 Task: Create a scrum project AgileNimbus. Add to scrum project AgileNimbus a team member softage.1@softage.net and assign as Project Lead. Add to scrum project AgileNimbus a team member softage.2@softage.net
Action: Mouse moved to (186, 39)
Screenshot: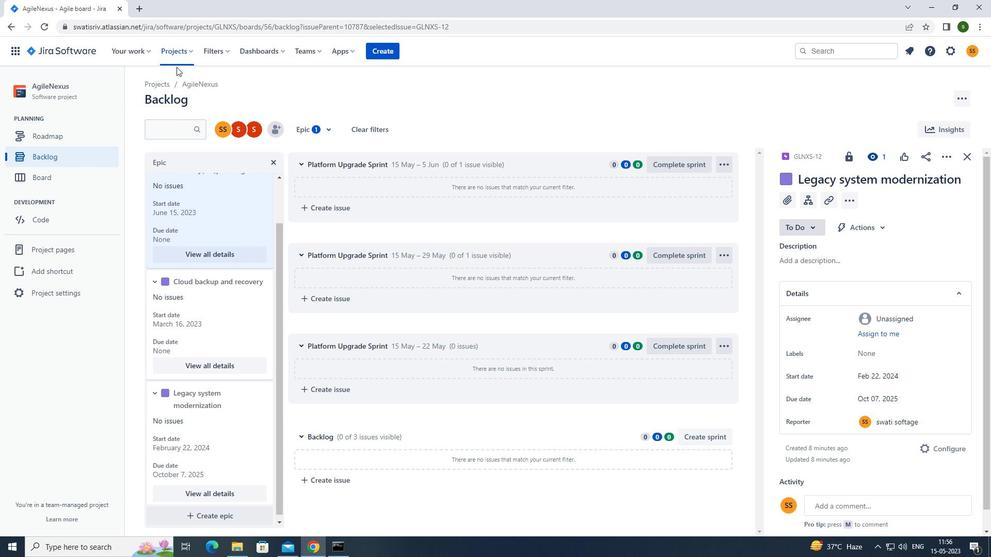 
Action: Mouse pressed left at (186, 39)
Screenshot: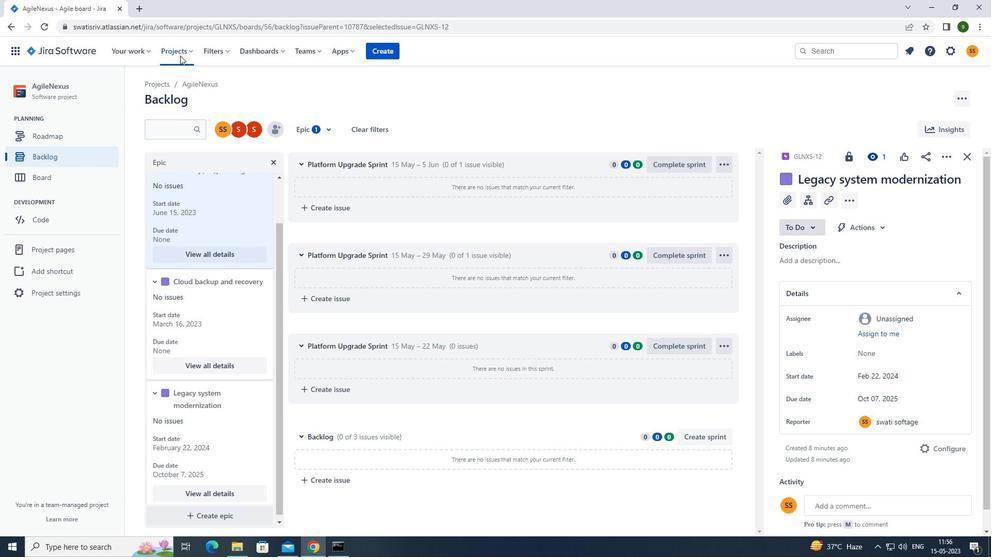 
Action: Mouse moved to (186, 51)
Screenshot: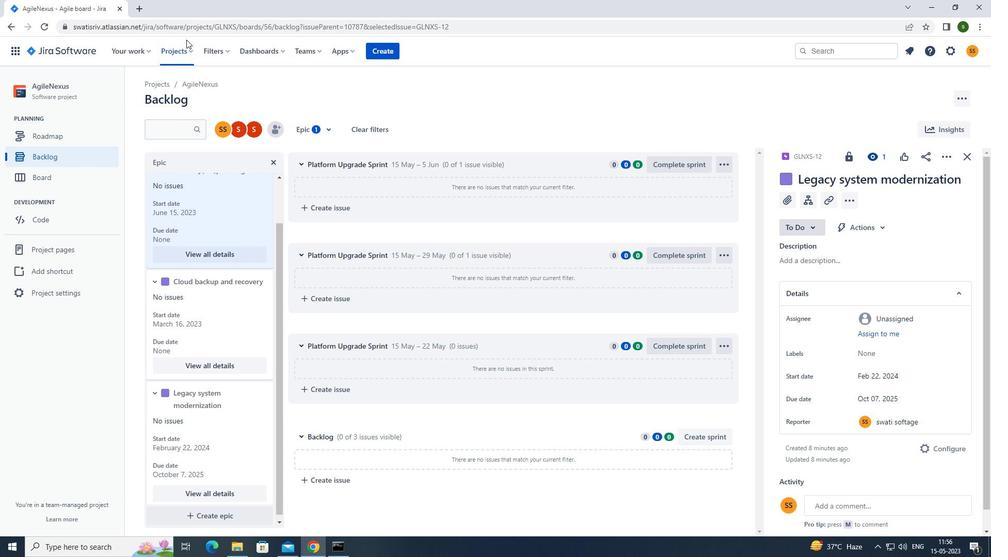 
Action: Mouse pressed left at (186, 51)
Screenshot: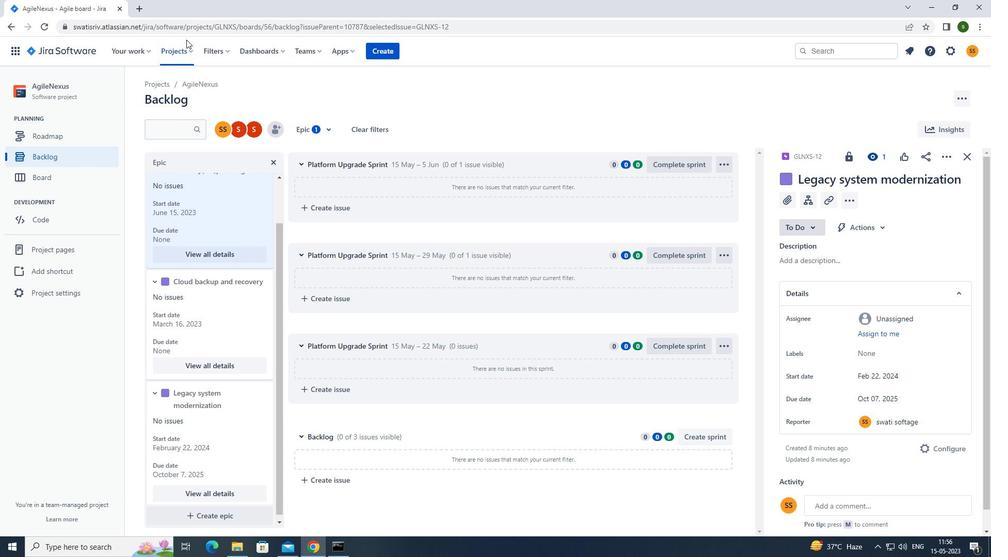 
Action: Mouse moved to (205, 256)
Screenshot: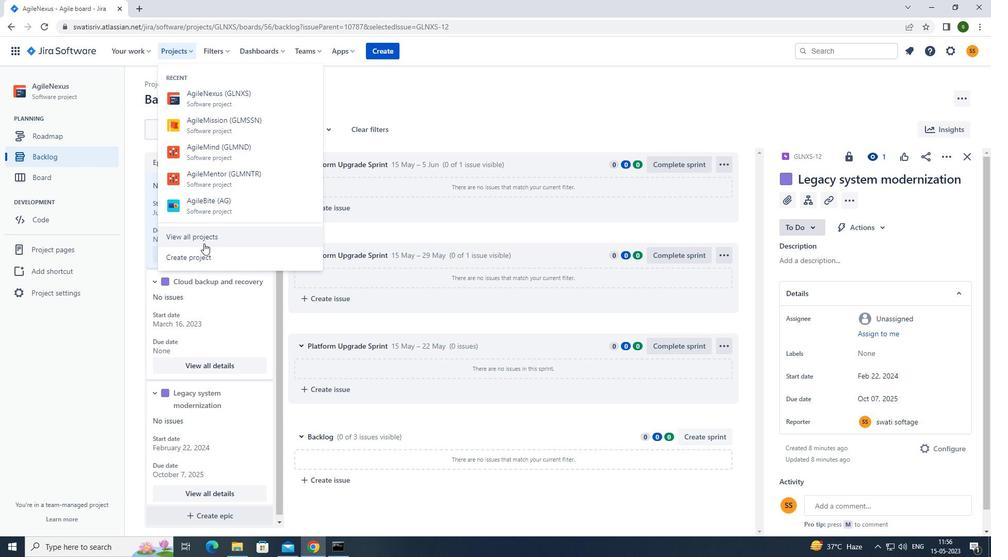 
Action: Mouse pressed left at (205, 256)
Screenshot: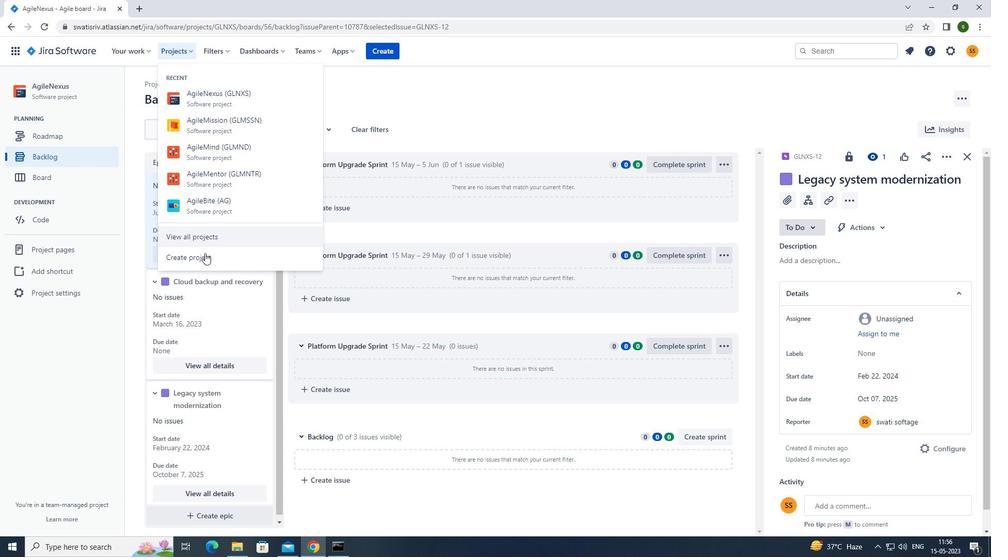 
Action: Mouse moved to (587, 249)
Screenshot: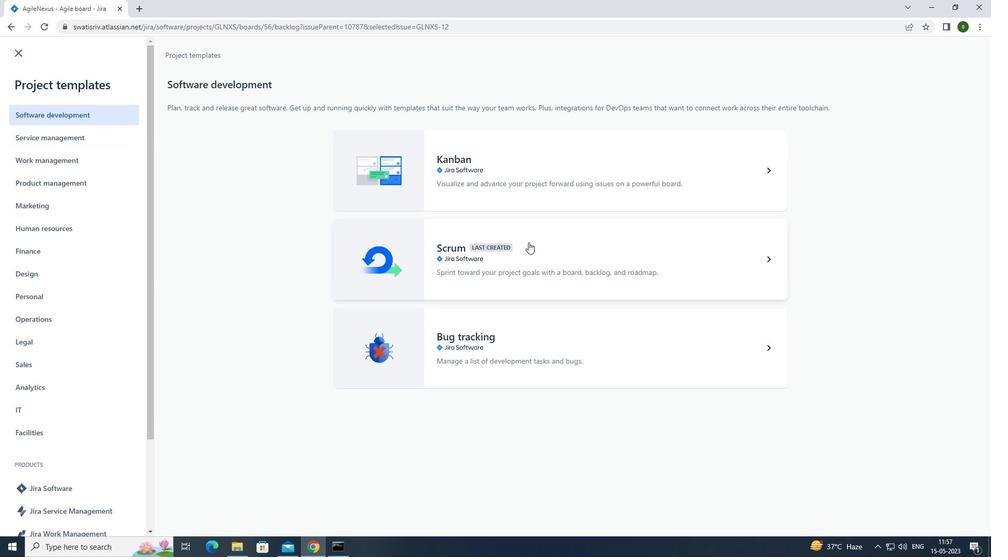 
Action: Mouse pressed left at (587, 249)
Screenshot: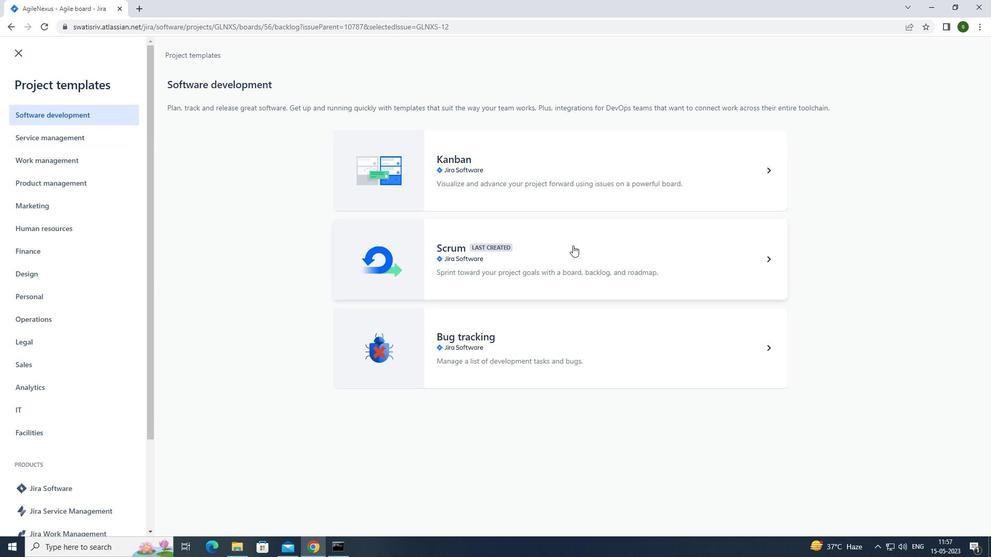 
Action: Mouse moved to (784, 523)
Screenshot: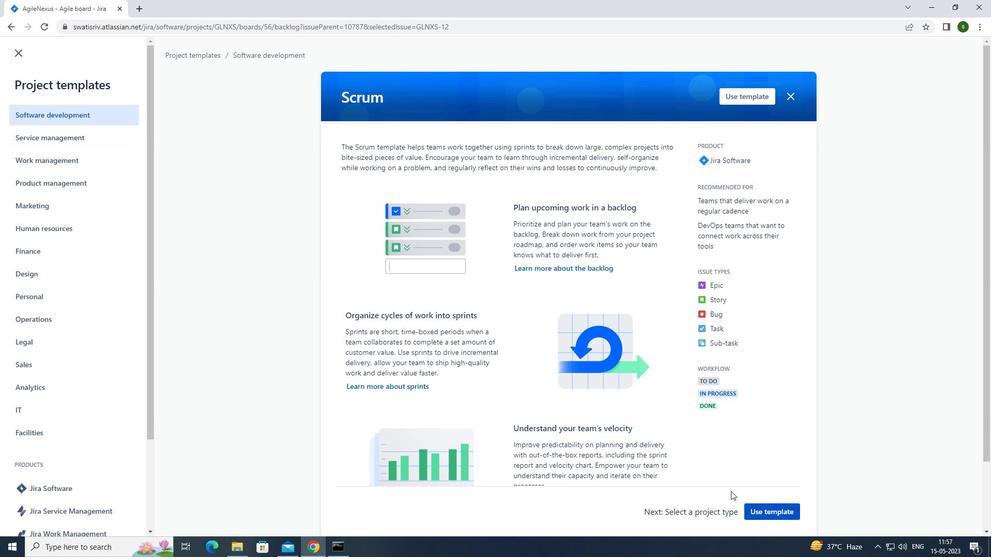 
Action: Mouse pressed left at (784, 523)
Screenshot: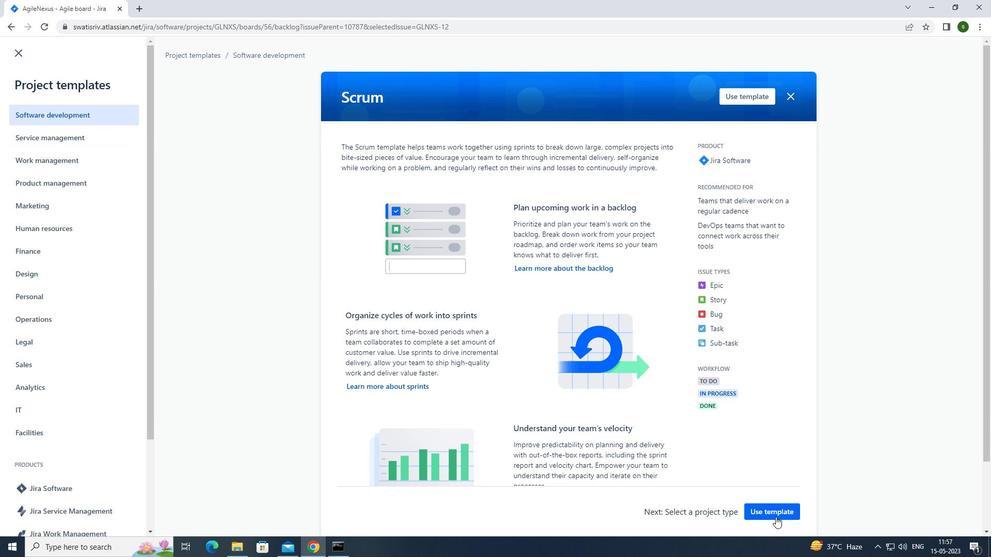 
Action: Mouse moved to (780, 514)
Screenshot: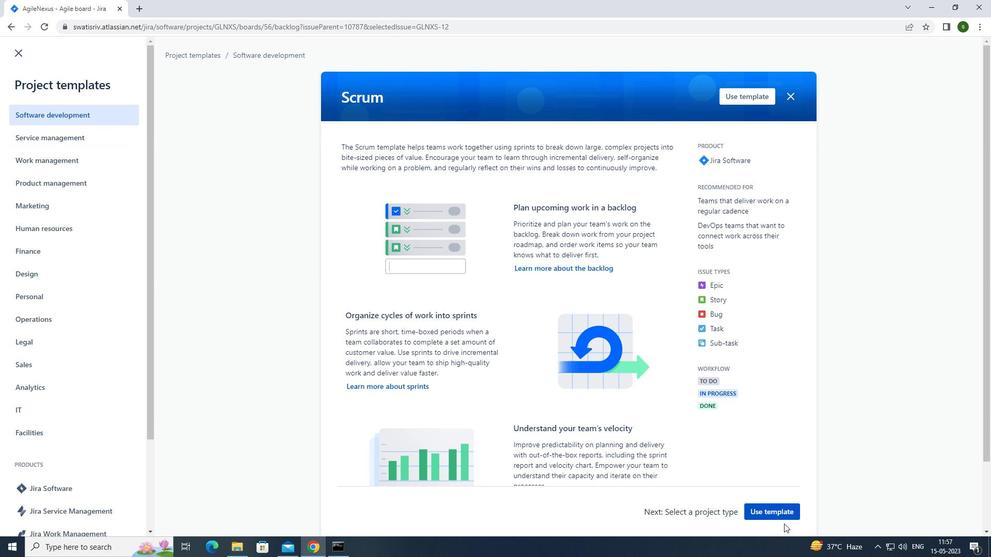 
Action: Mouse pressed left at (780, 514)
Screenshot: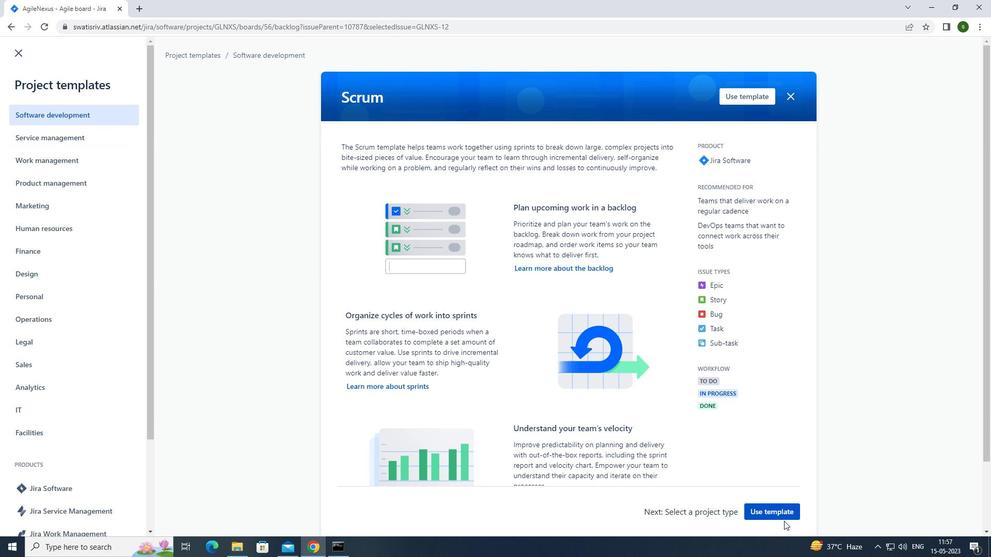 
Action: Mouse moved to (473, 492)
Screenshot: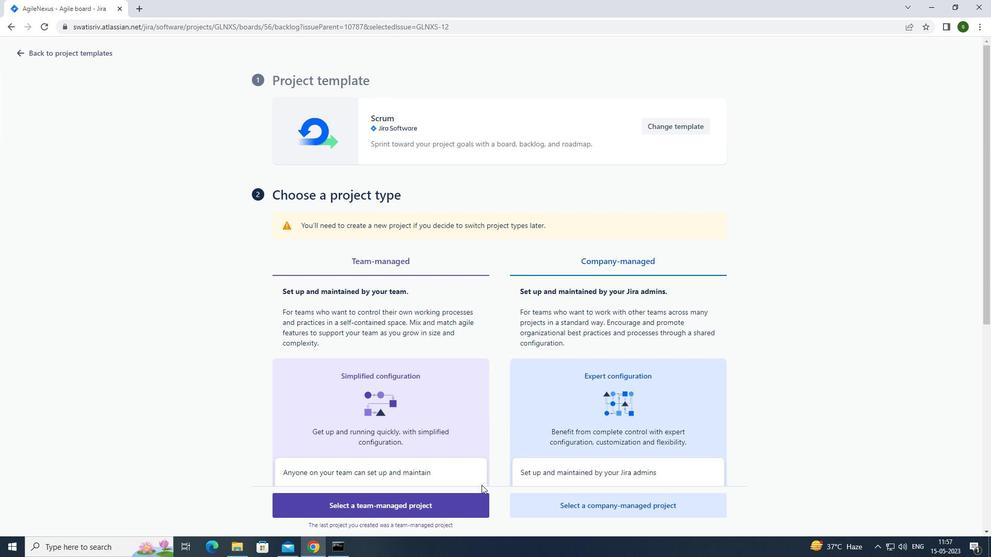
Action: Mouse pressed left at (473, 492)
Screenshot: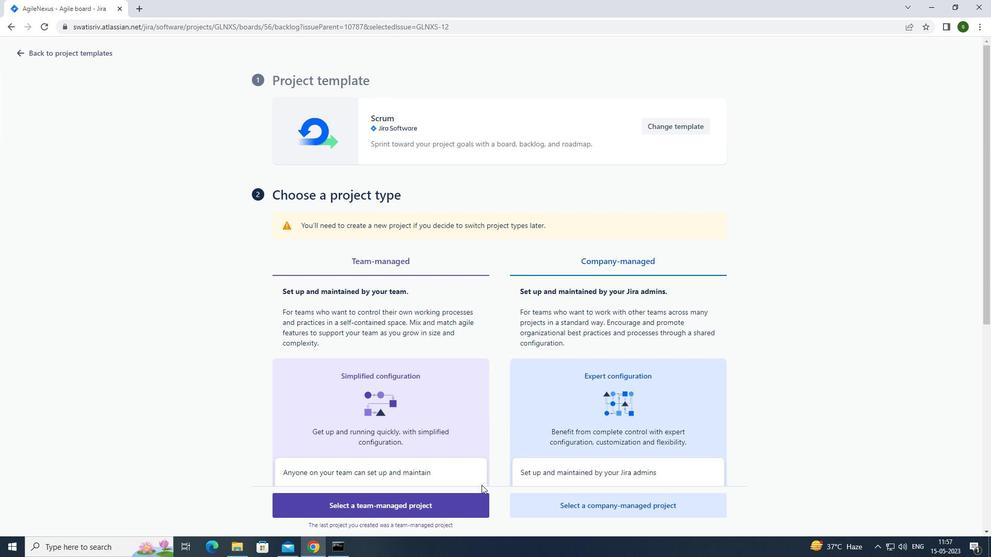 
Action: Mouse moved to (473, 497)
Screenshot: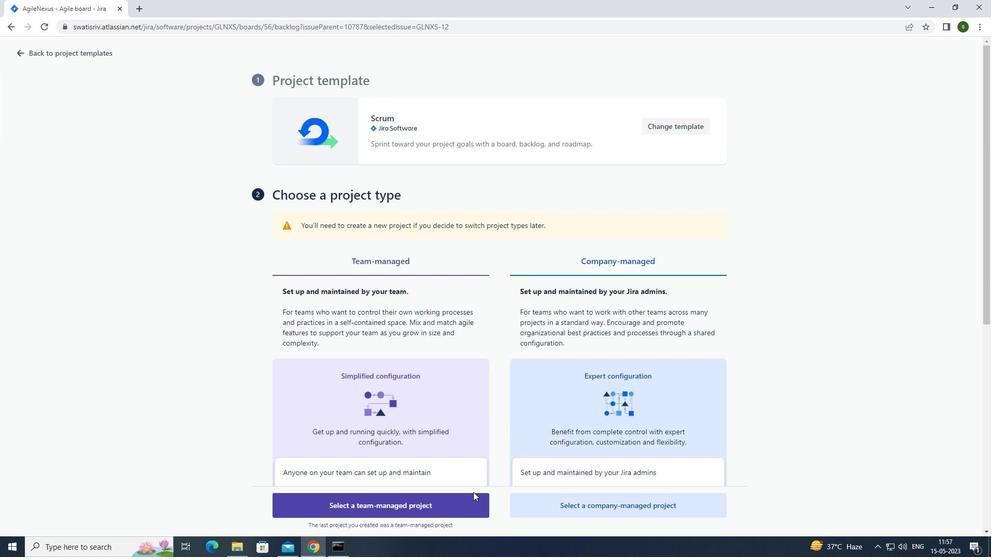 
Action: Mouse pressed left at (473, 497)
Screenshot: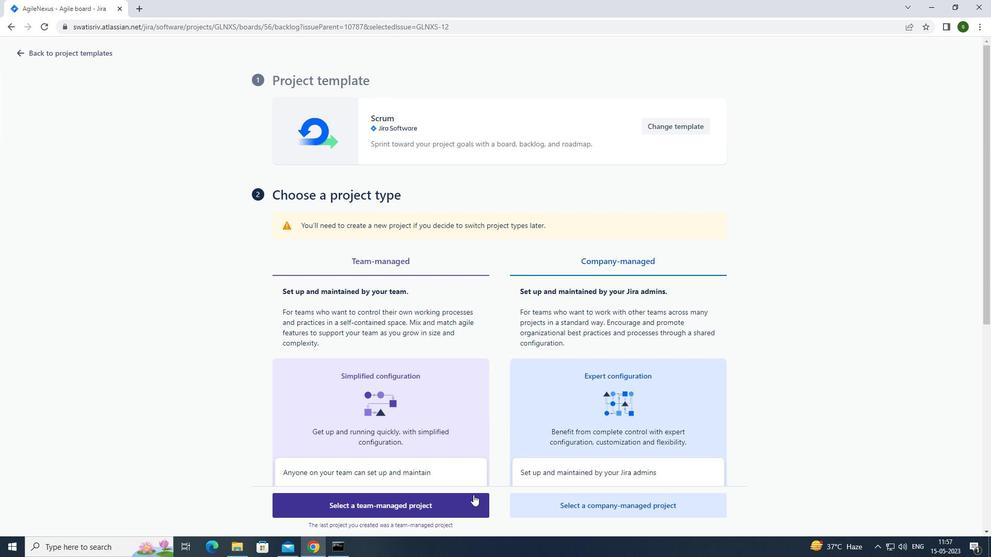 
Action: Mouse moved to (291, 233)
Screenshot: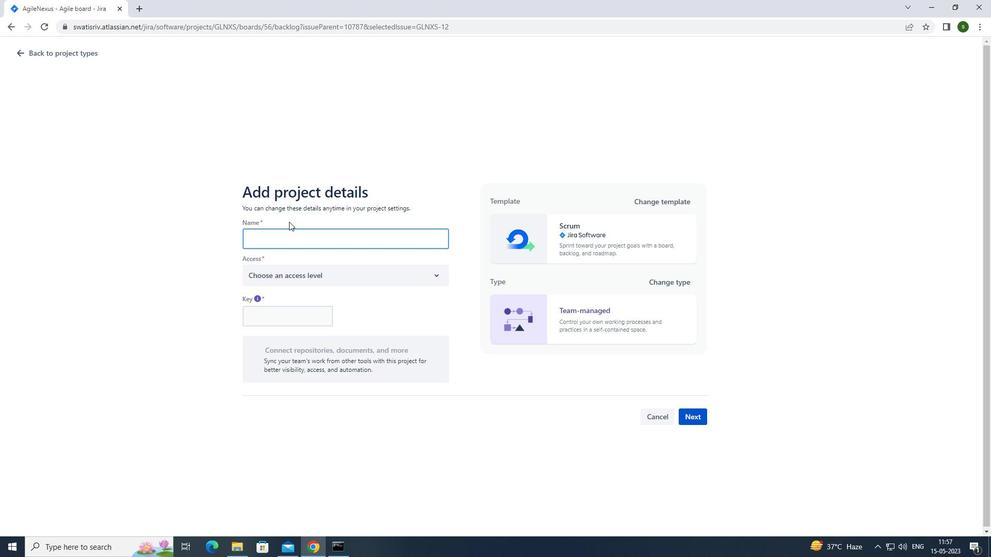 
Action: Mouse pressed left at (291, 233)
Screenshot: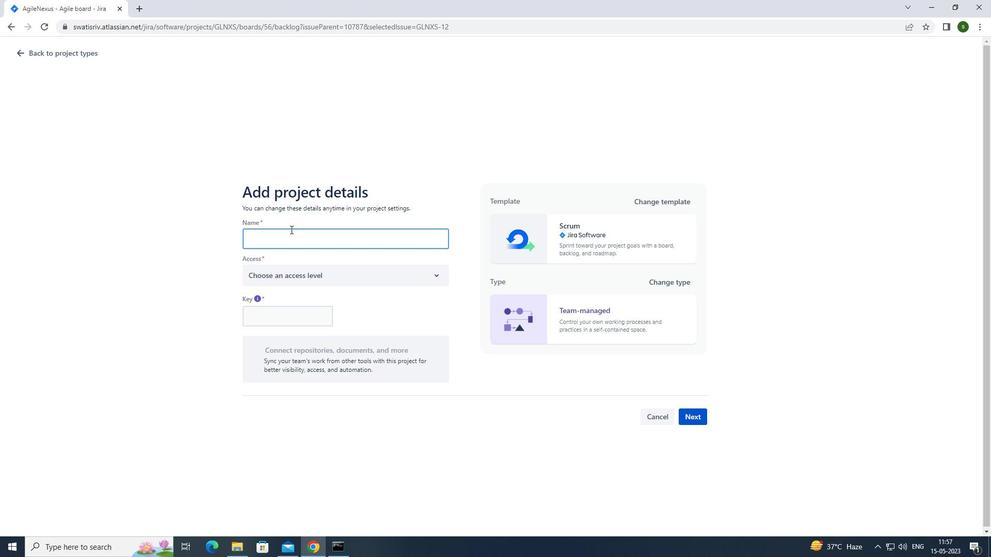 
Action: Key pressed <Key.caps_lock>a<Key.caps_lock>gile<Key.caps_lock>n<Key.caps_lock>imbus
Screenshot: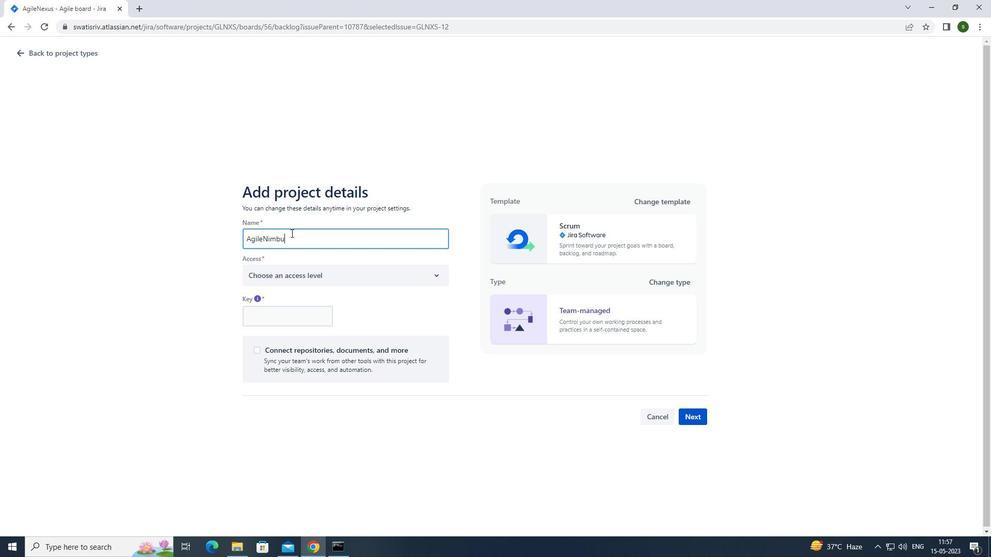 
Action: Mouse moved to (365, 285)
Screenshot: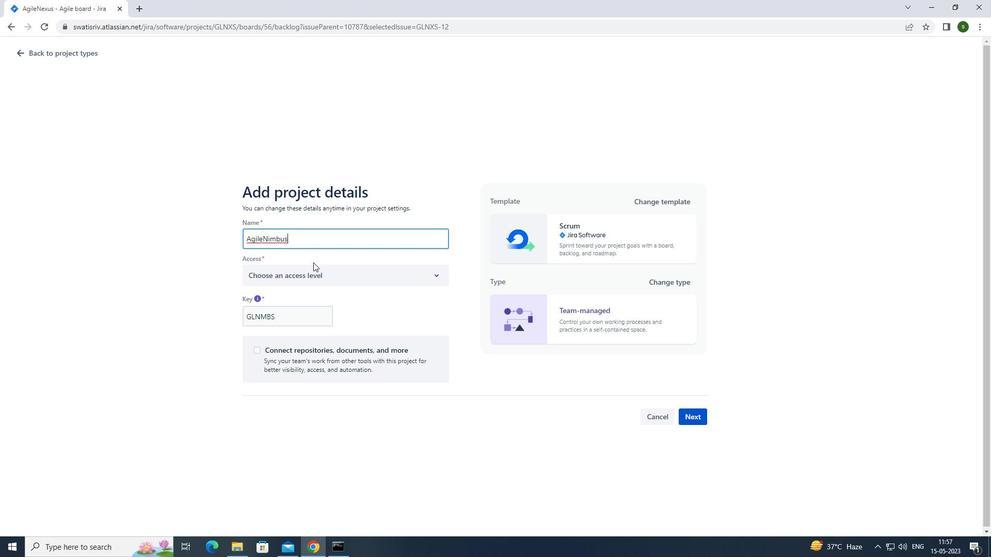 
Action: Mouse pressed left at (365, 285)
Screenshot: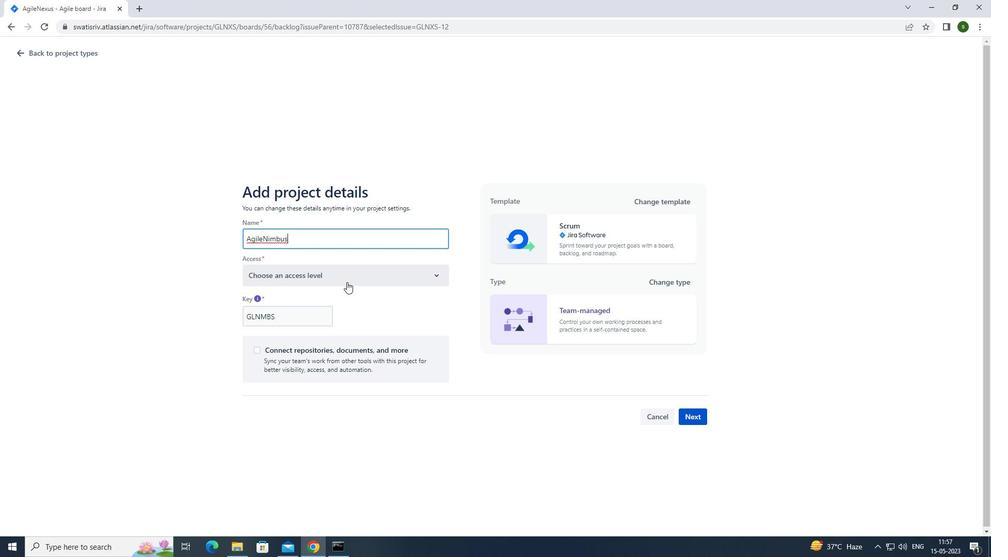 
Action: Mouse moved to (356, 312)
Screenshot: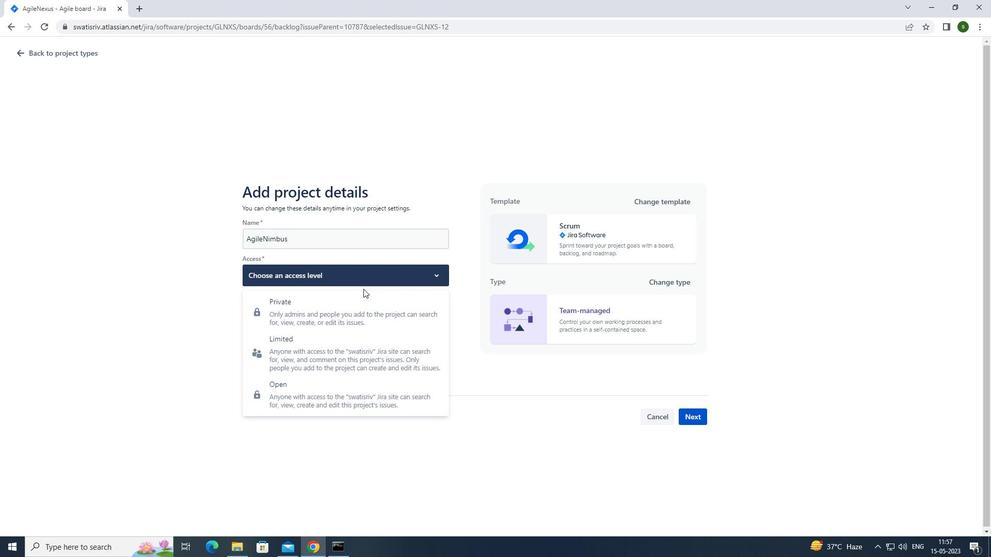 
Action: Mouse pressed left at (356, 312)
Screenshot: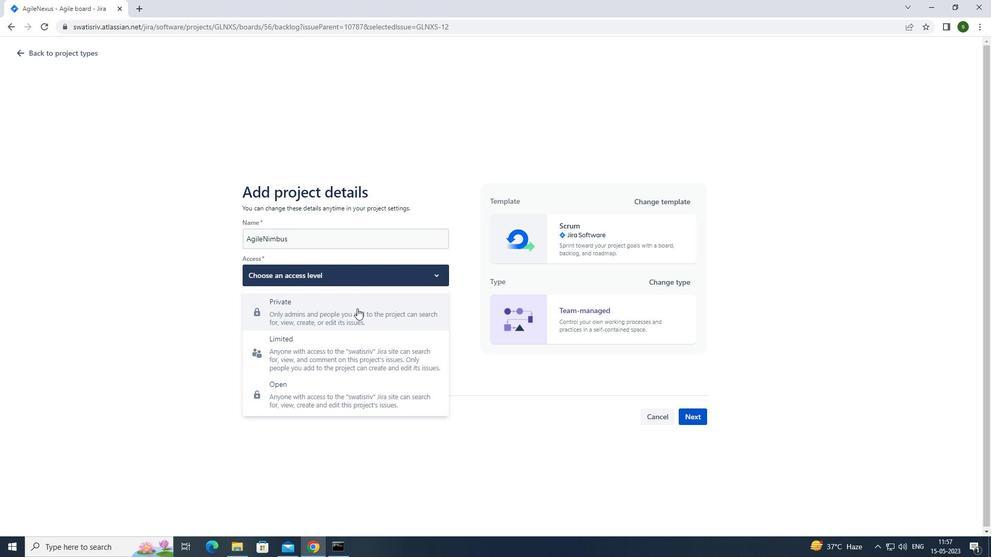
Action: Mouse moved to (691, 412)
Screenshot: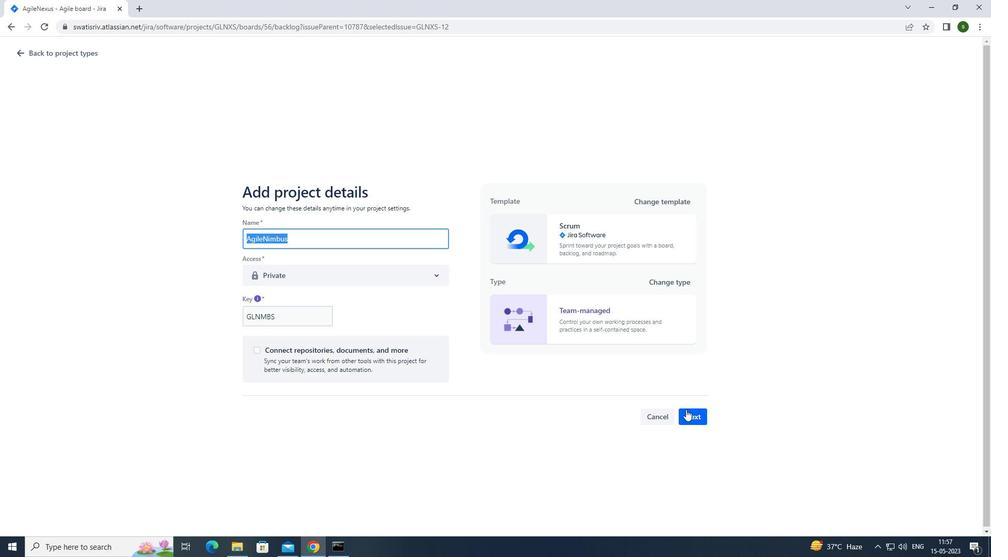 
Action: Mouse pressed left at (691, 412)
Screenshot: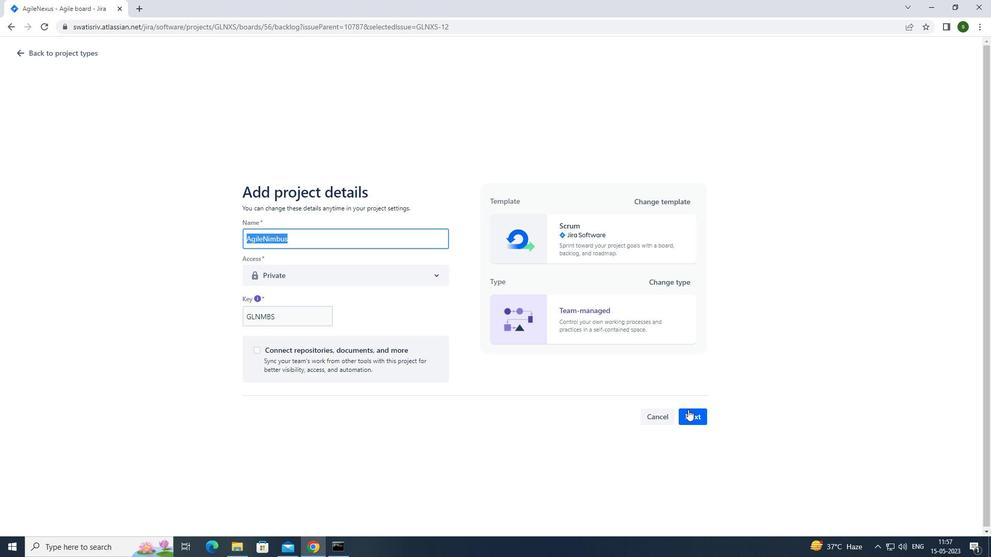
Action: Mouse moved to (615, 359)
Screenshot: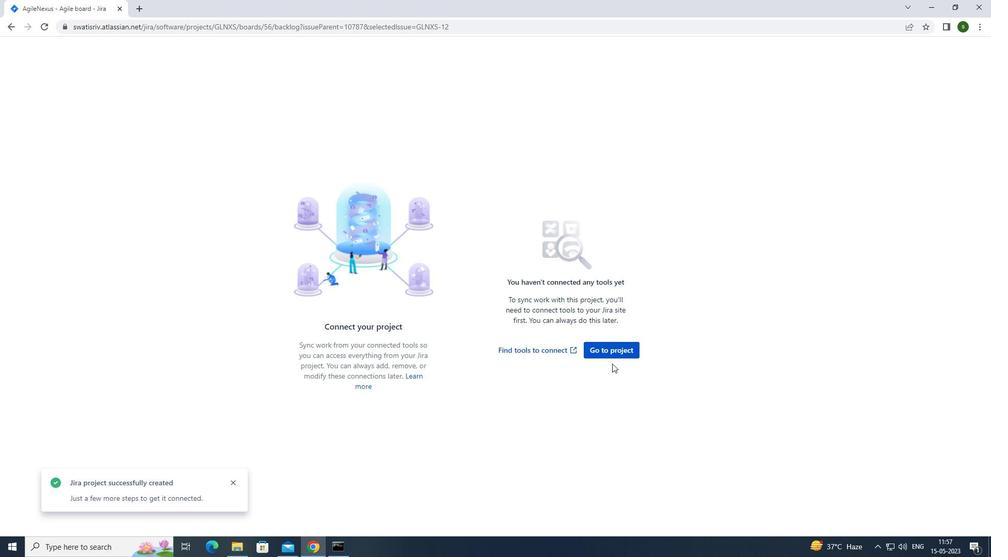 
Action: Mouse pressed left at (615, 359)
Screenshot: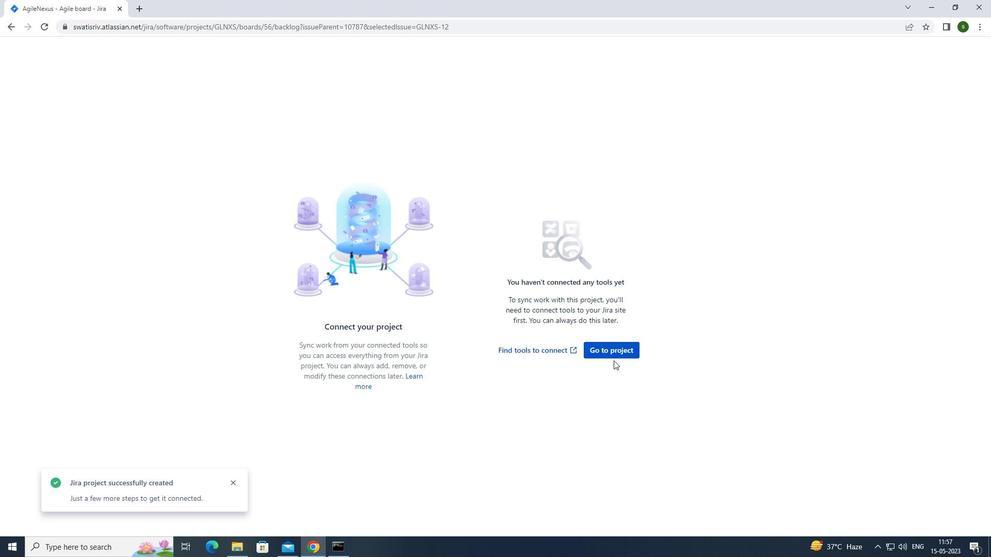 
Action: Mouse moved to (623, 352)
Screenshot: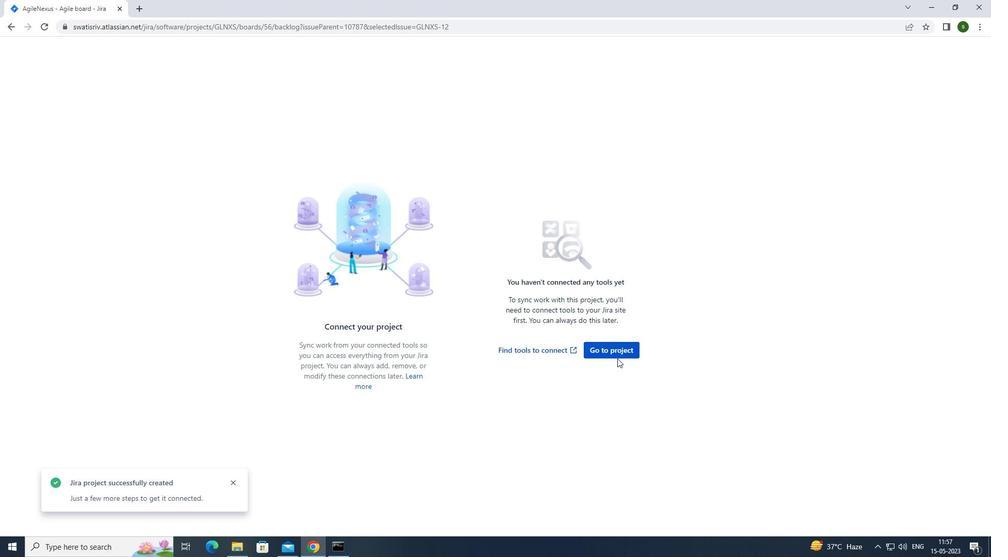 
Action: Mouse pressed left at (623, 352)
Screenshot: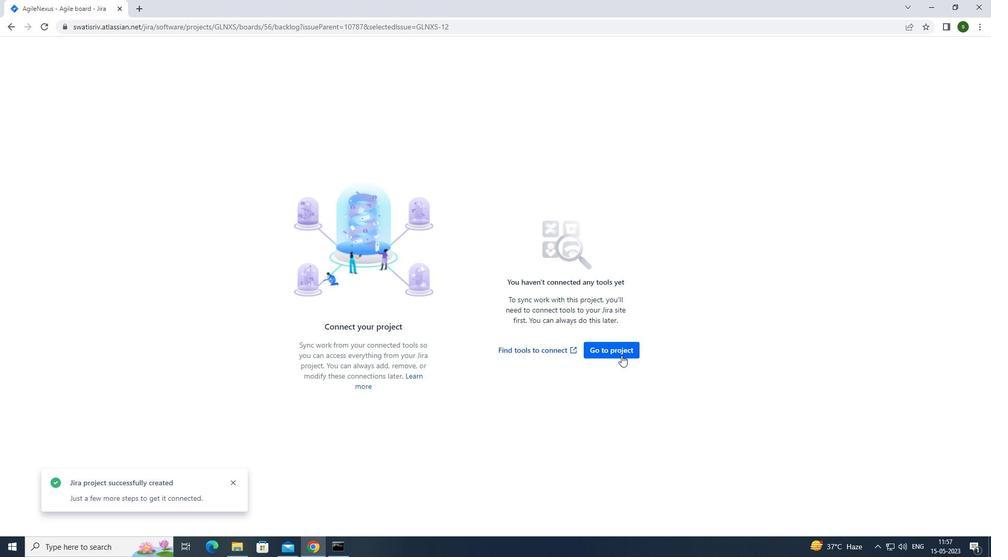 
Action: Mouse moved to (244, 138)
Screenshot: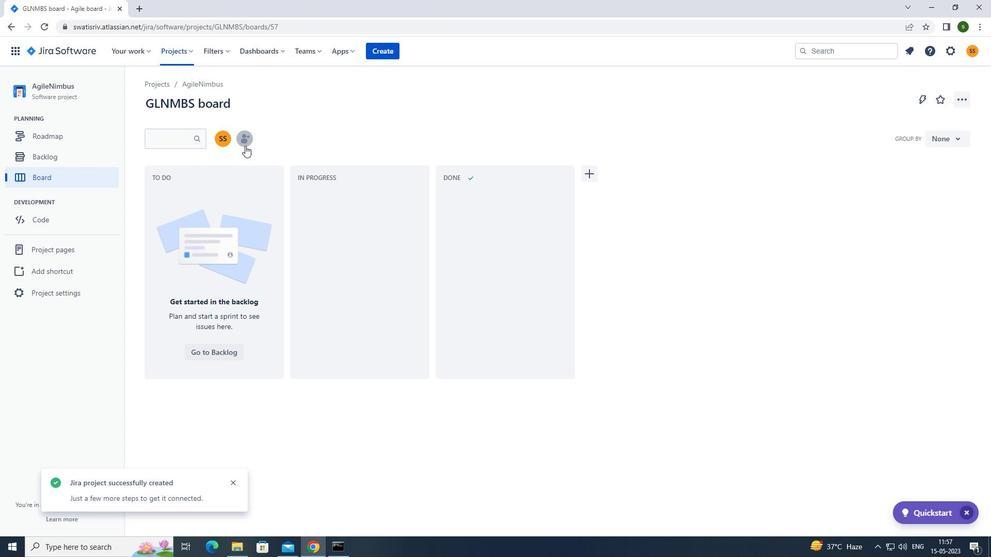 
Action: Mouse pressed left at (244, 138)
Screenshot: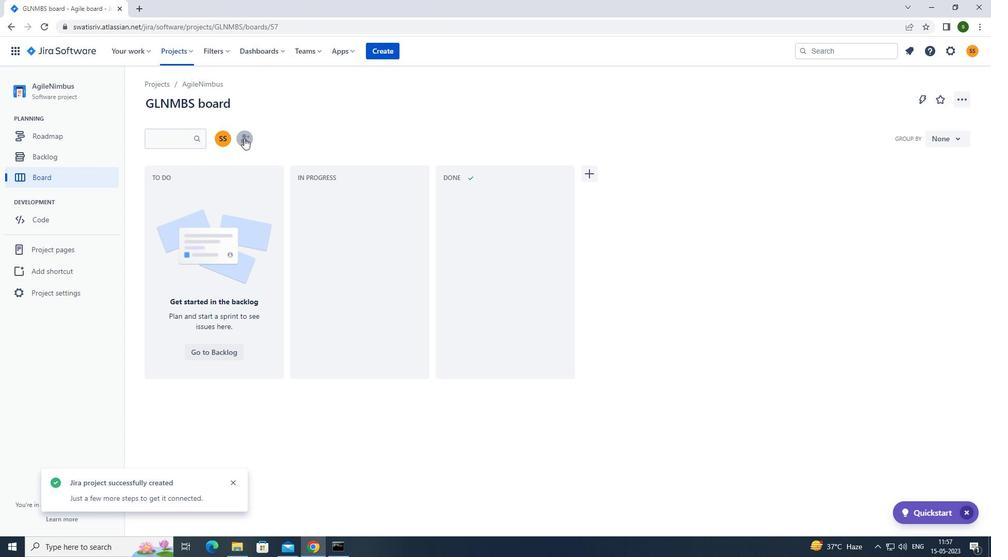 
Action: Mouse moved to (426, 135)
Screenshot: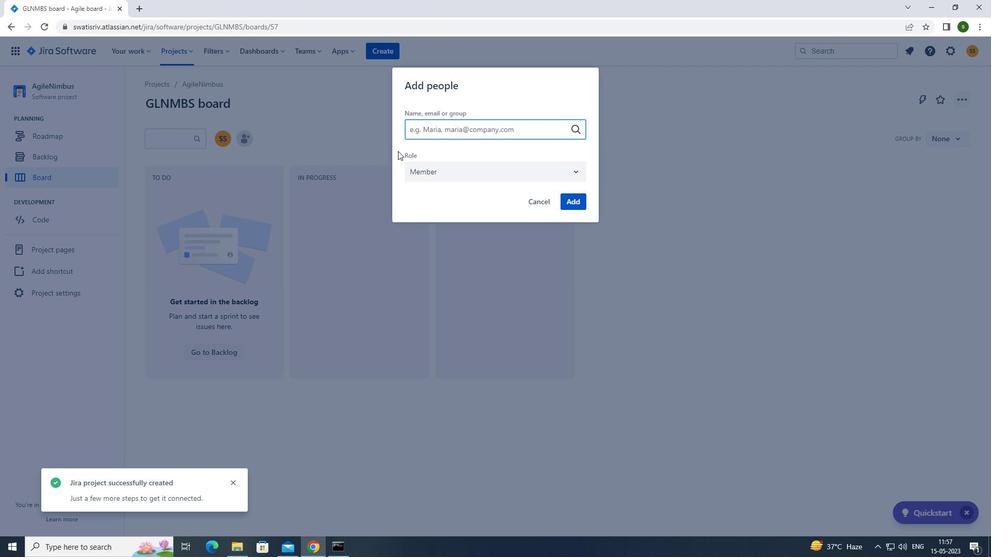
Action: Key pressed s
Screenshot: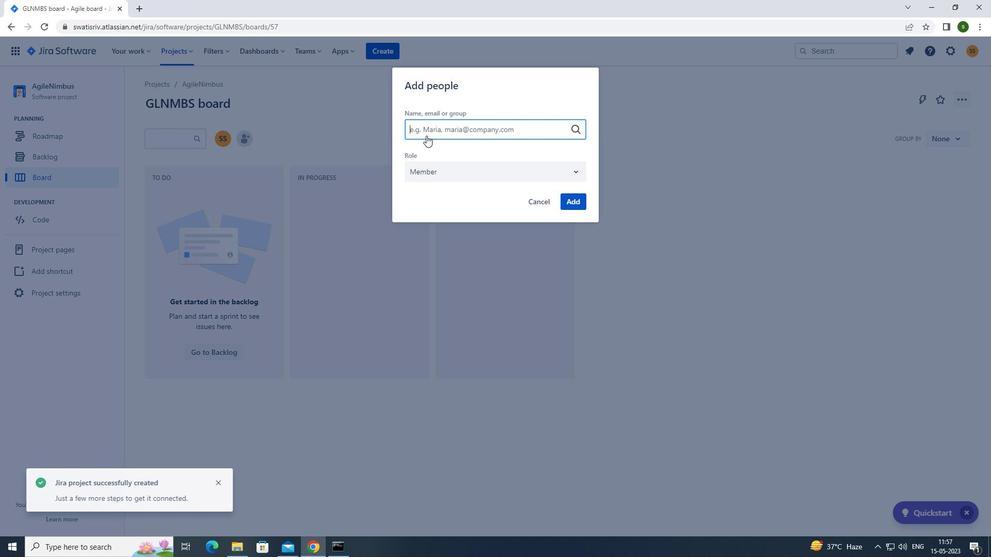
Action: Mouse moved to (467, 262)
Screenshot: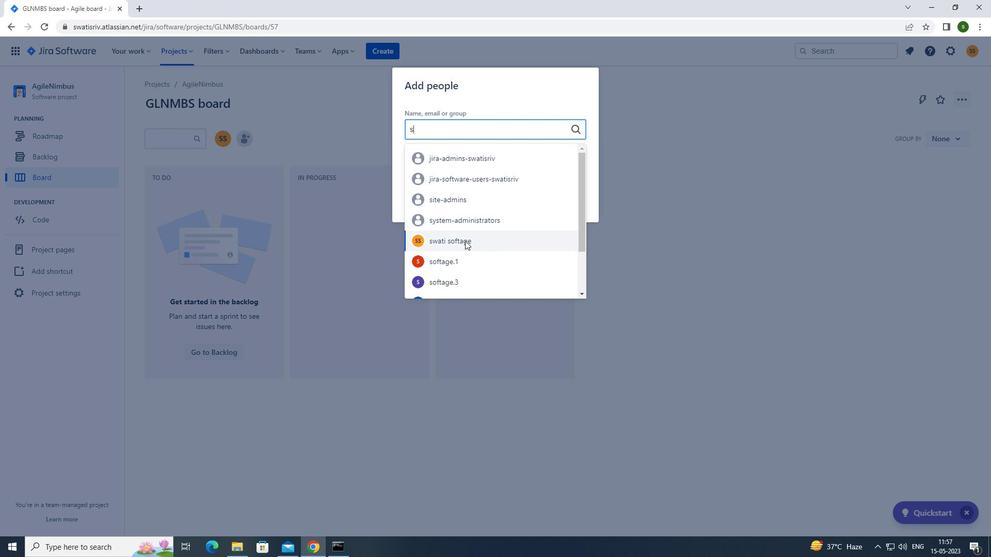 
Action: Mouse pressed left at (467, 262)
Screenshot: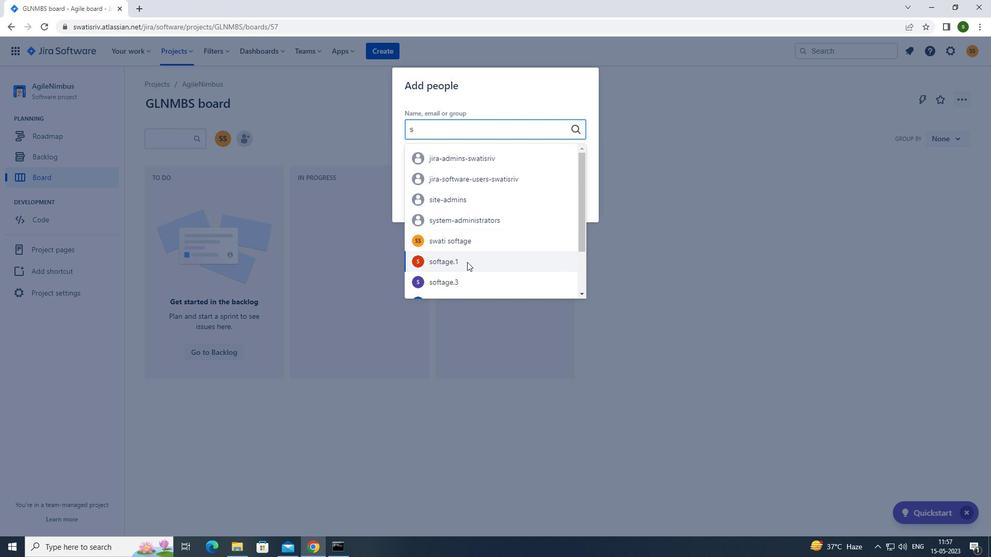 
Action: Mouse moved to (579, 198)
Screenshot: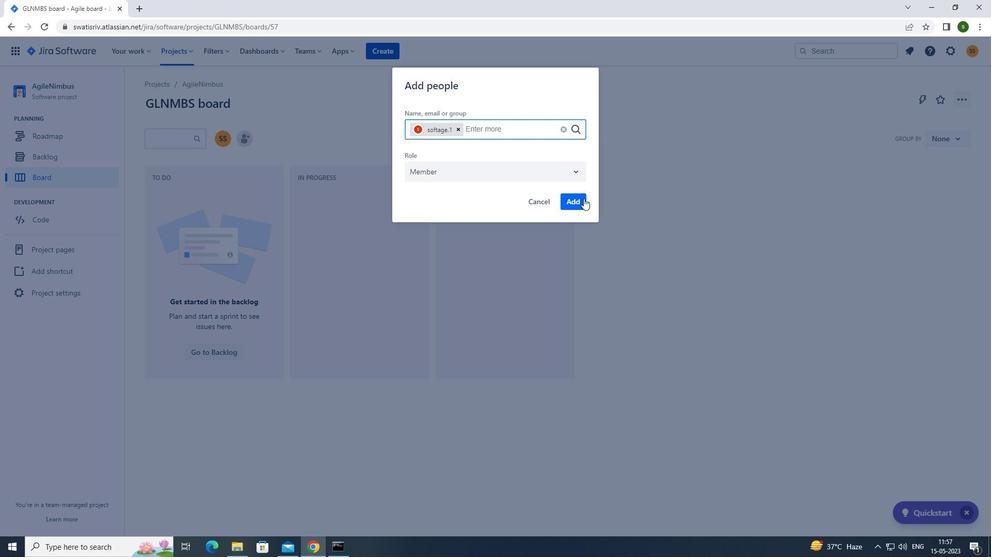 
Action: Mouse pressed left at (579, 198)
Screenshot: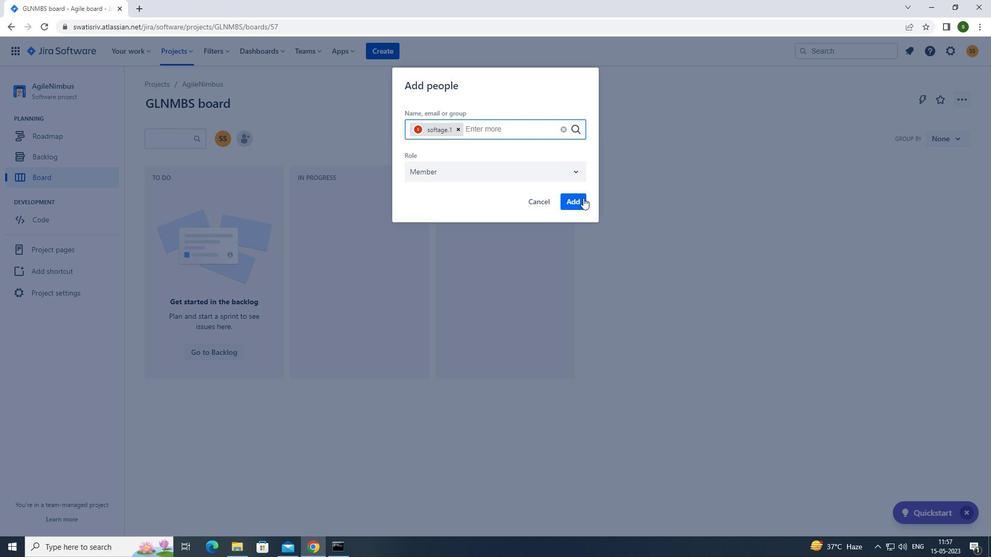 
Action: Mouse moved to (66, 297)
Screenshot: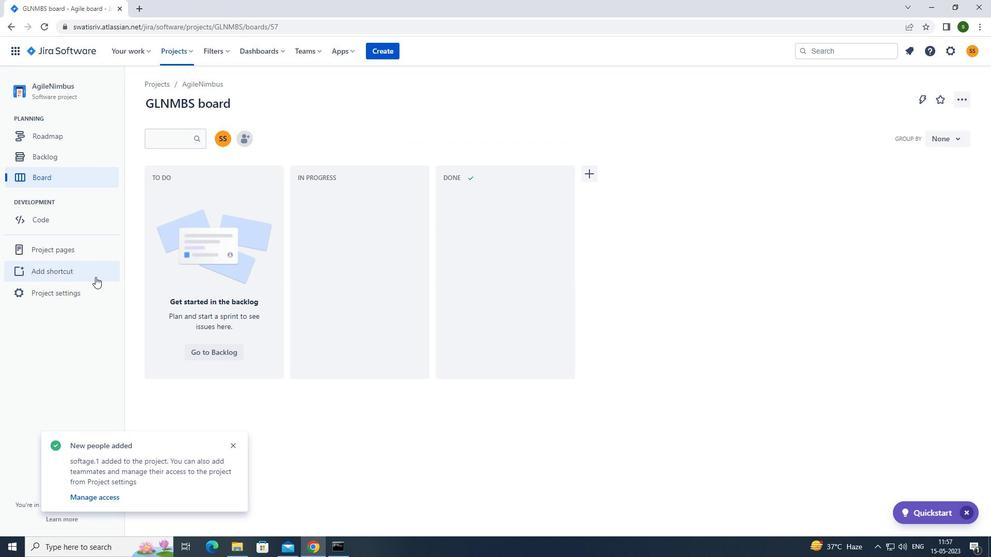 
Action: Mouse pressed left at (66, 297)
Screenshot: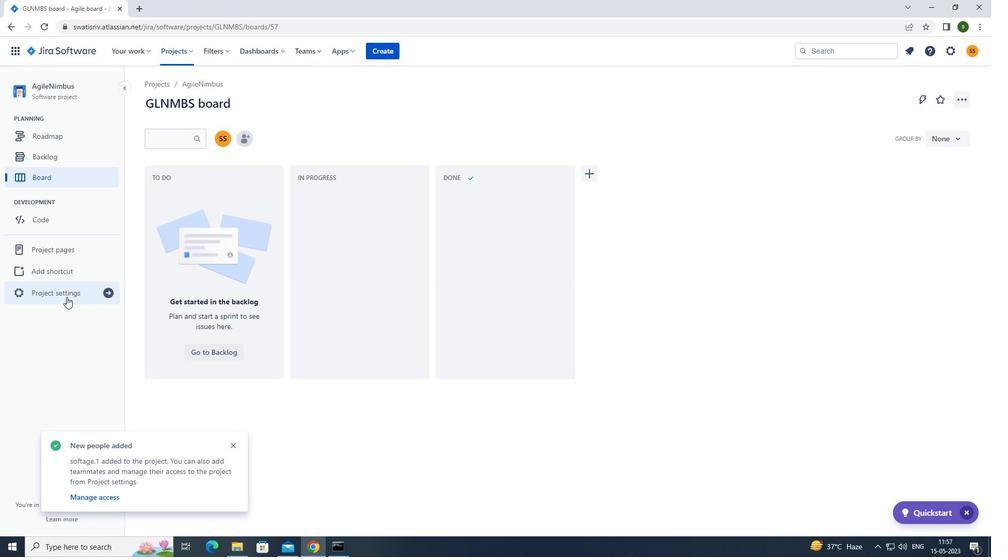 
Action: Mouse moved to (548, 375)
Screenshot: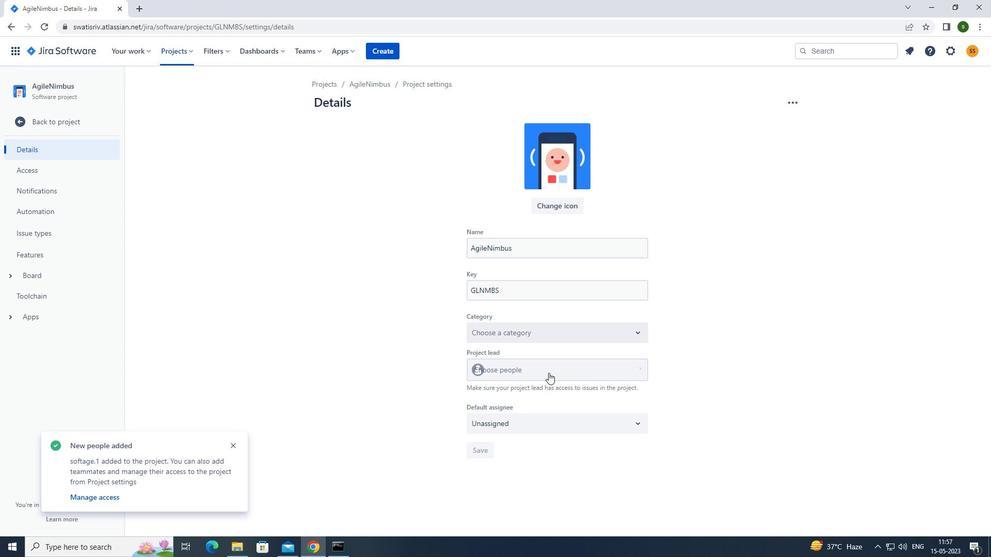 
Action: Mouse pressed left at (548, 375)
Screenshot: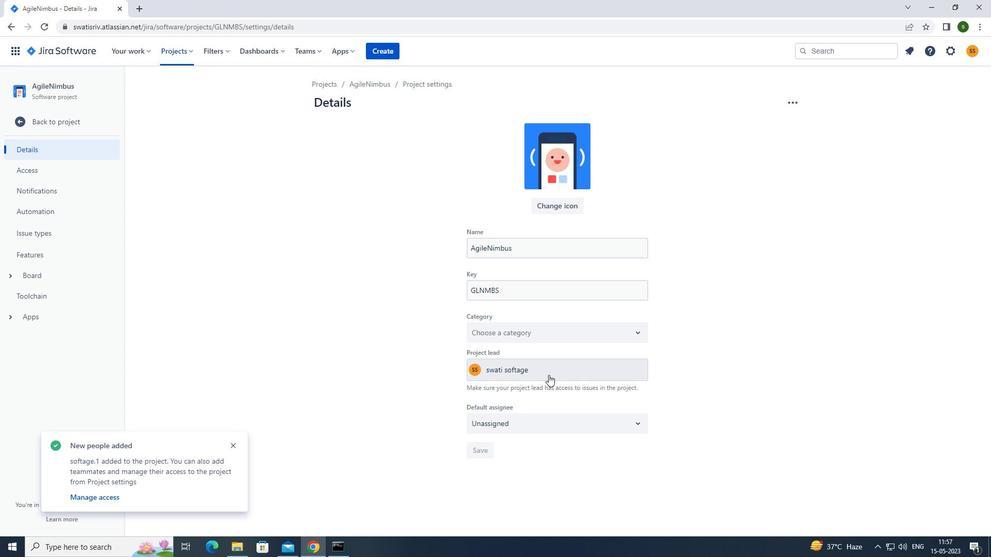 
Action: Mouse moved to (537, 501)
Screenshot: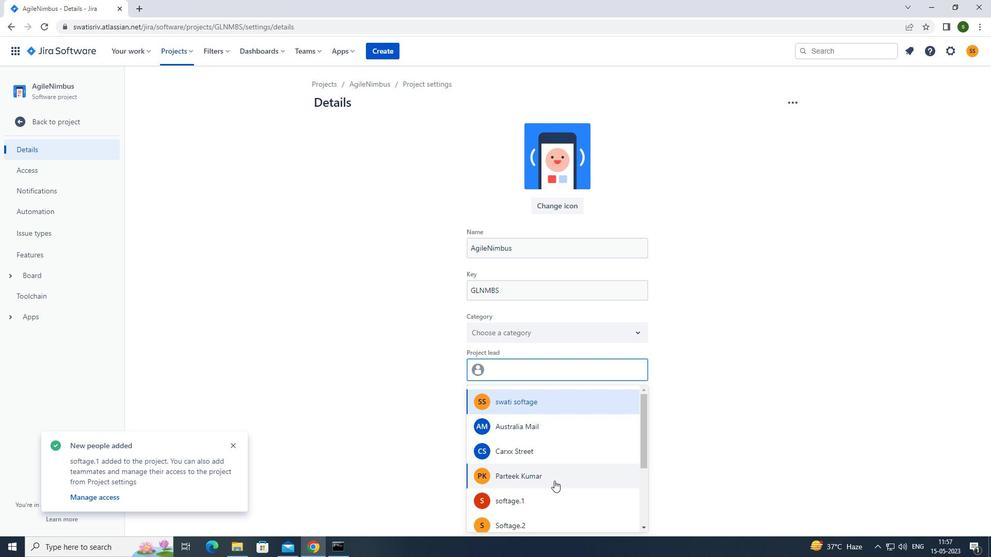 
Action: Mouse pressed left at (537, 501)
Screenshot: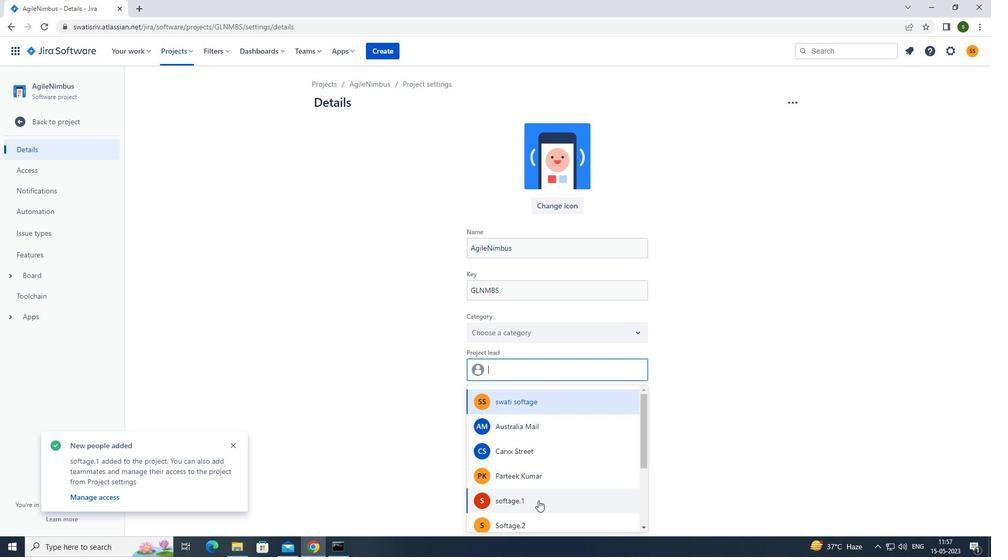 
Action: Mouse moved to (483, 455)
Screenshot: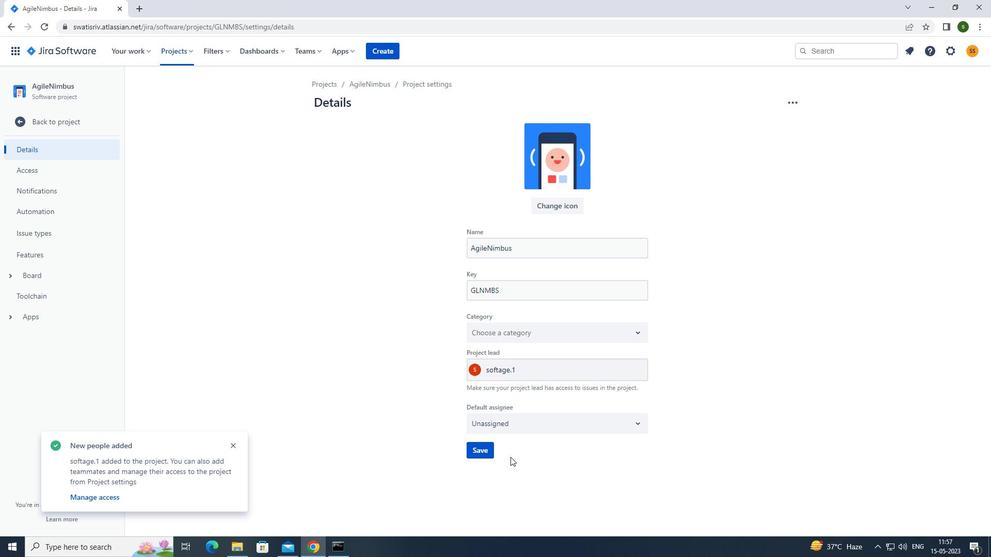 
Action: Mouse pressed left at (483, 455)
Screenshot: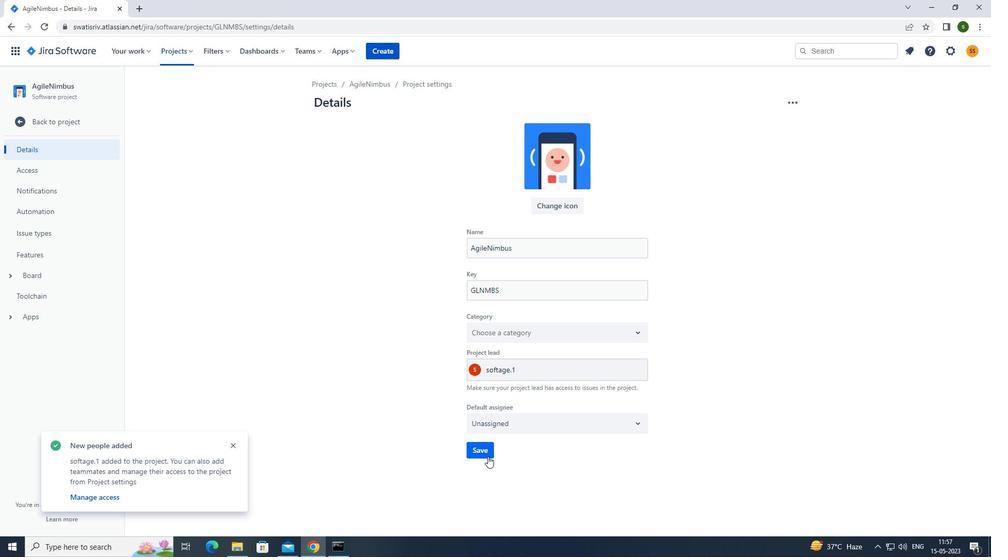 
Action: Mouse moved to (74, 119)
Screenshot: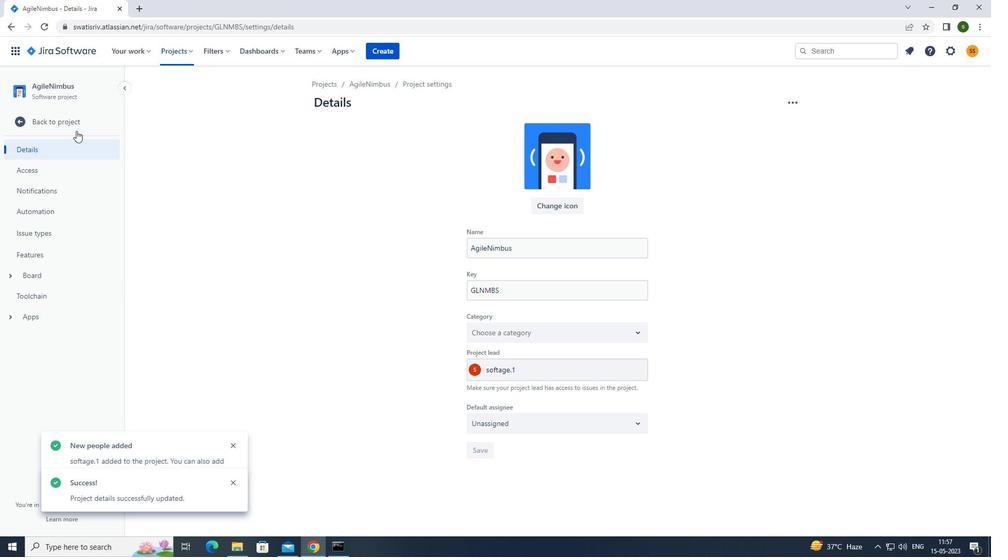 
Action: Mouse pressed left at (74, 119)
Screenshot: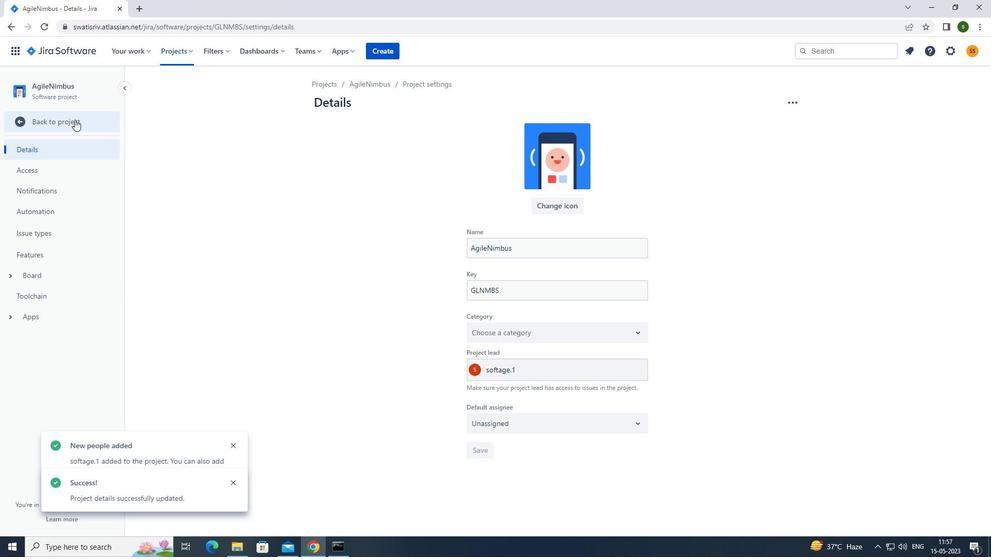 
Action: Mouse moved to (245, 138)
Screenshot: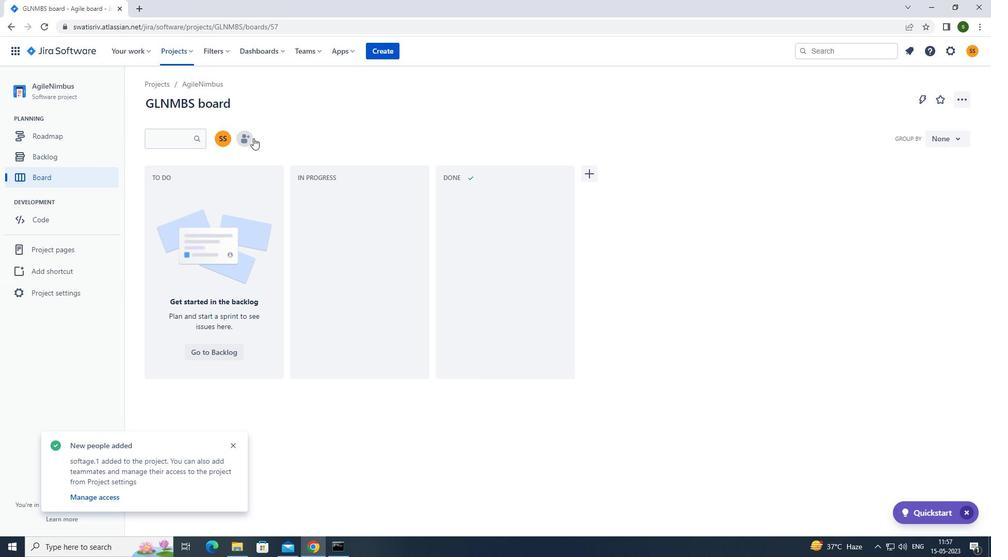 
Action: Mouse pressed left at (245, 138)
Screenshot: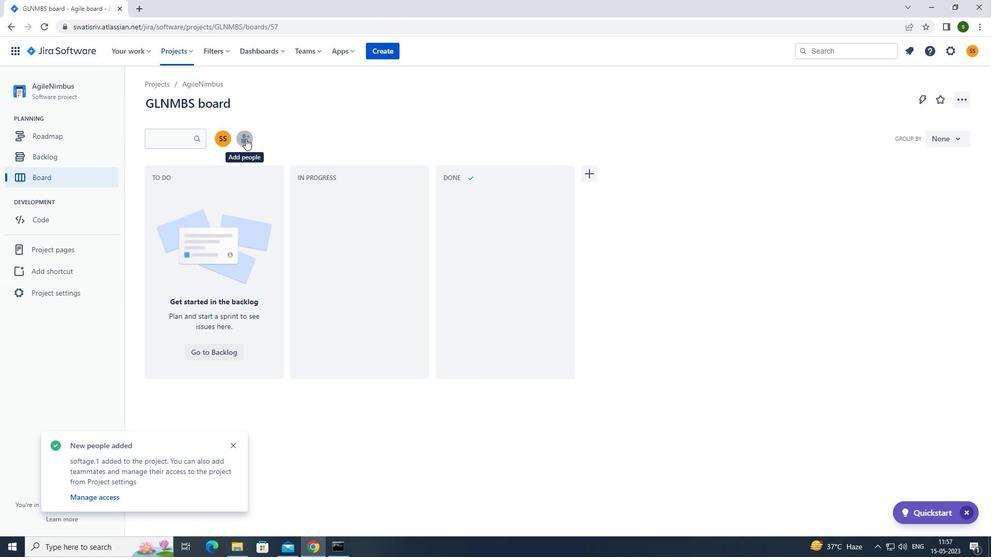 
Action: Mouse moved to (442, 141)
Screenshot: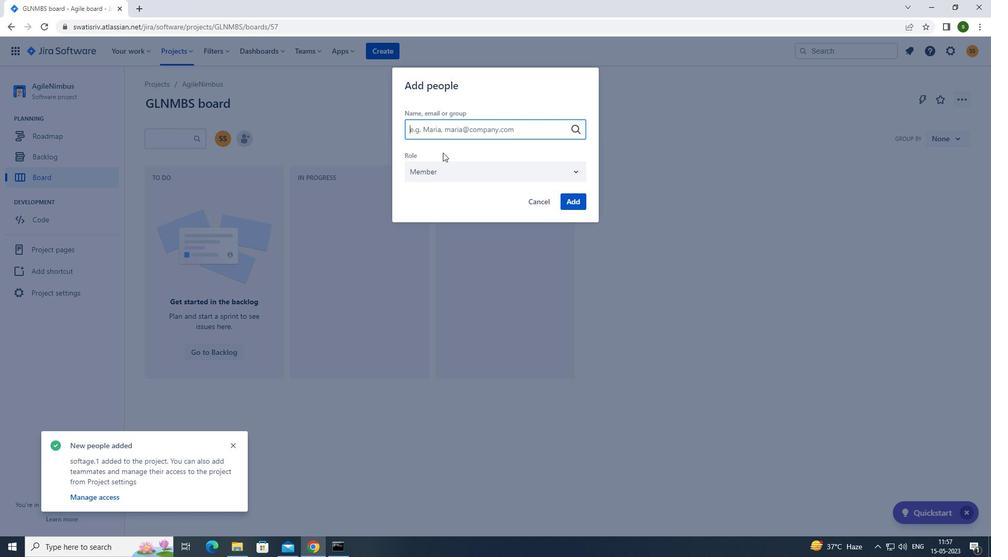 
Action: Key pressed s
Screenshot: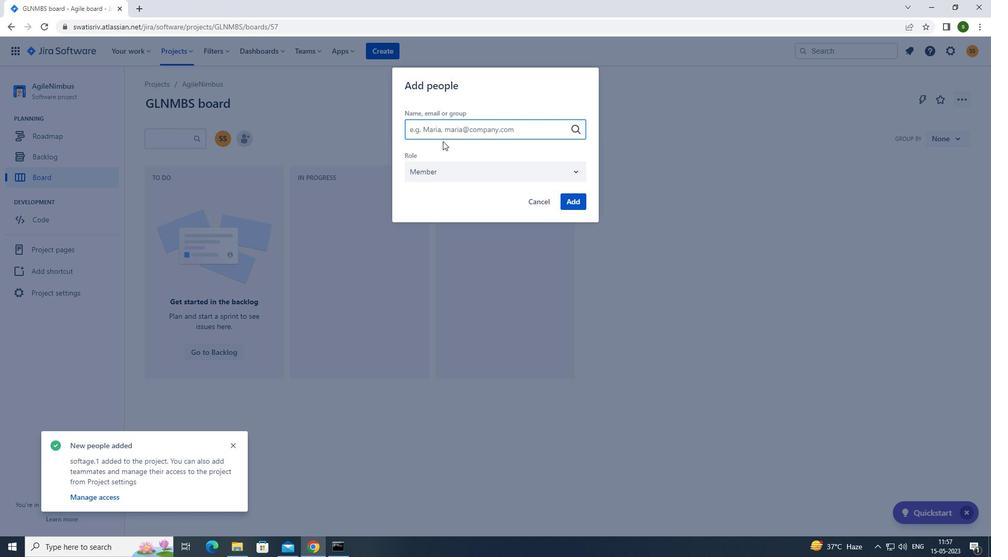 
Action: Mouse moved to (458, 274)
Screenshot: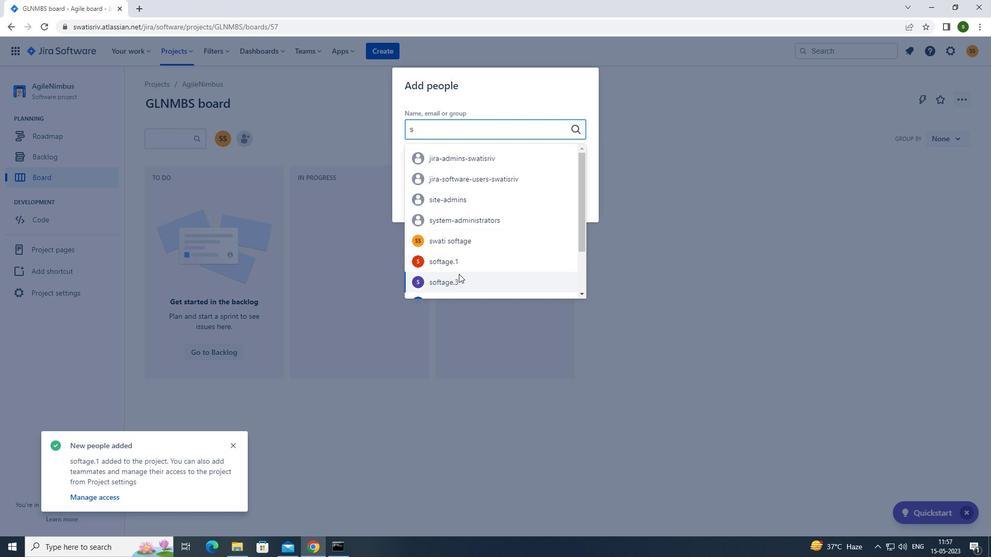 
Action: Mouse scrolled (458, 274) with delta (0, 0)
Screenshot: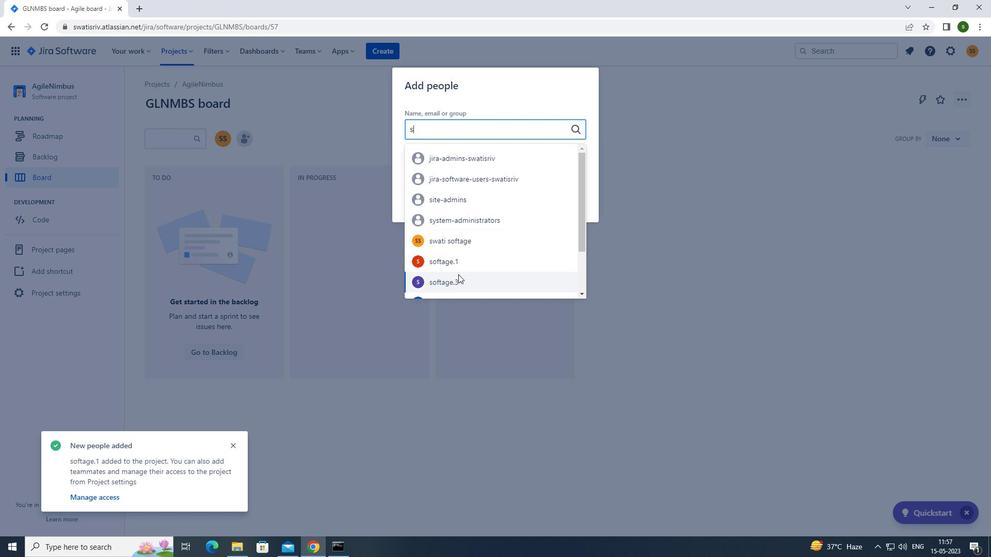 
Action: Mouse pressed left at (458, 274)
Screenshot: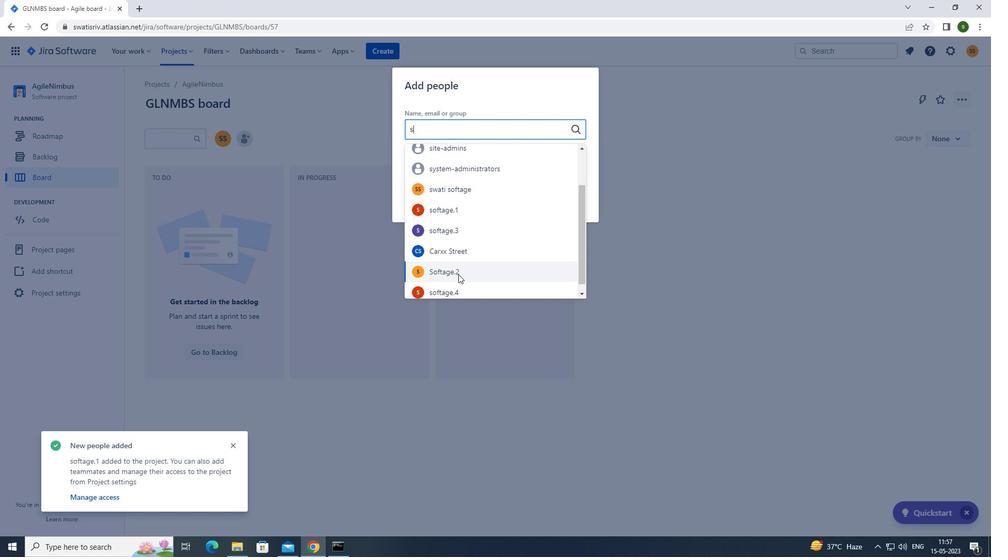
Action: Mouse moved to (573, 197)
Screenshot: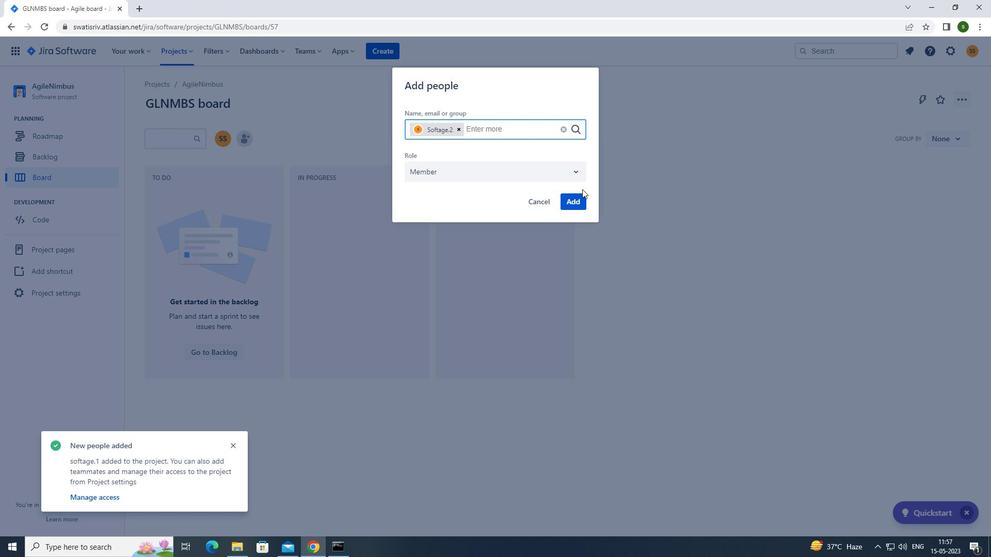 
Action: Mouse pressed left at (573, 197)
Screenshot: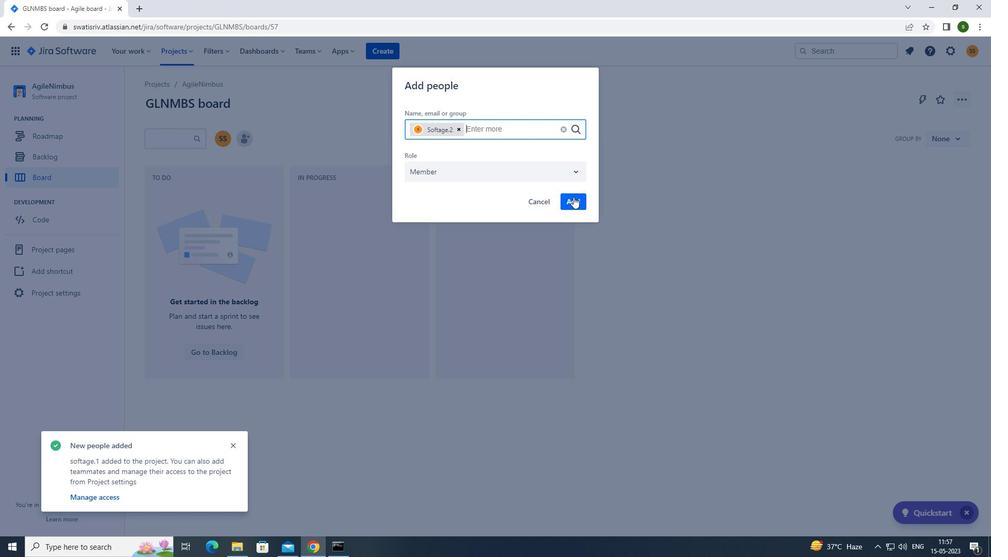 
Action: Mouse moved to (620, 246)
Screenshot: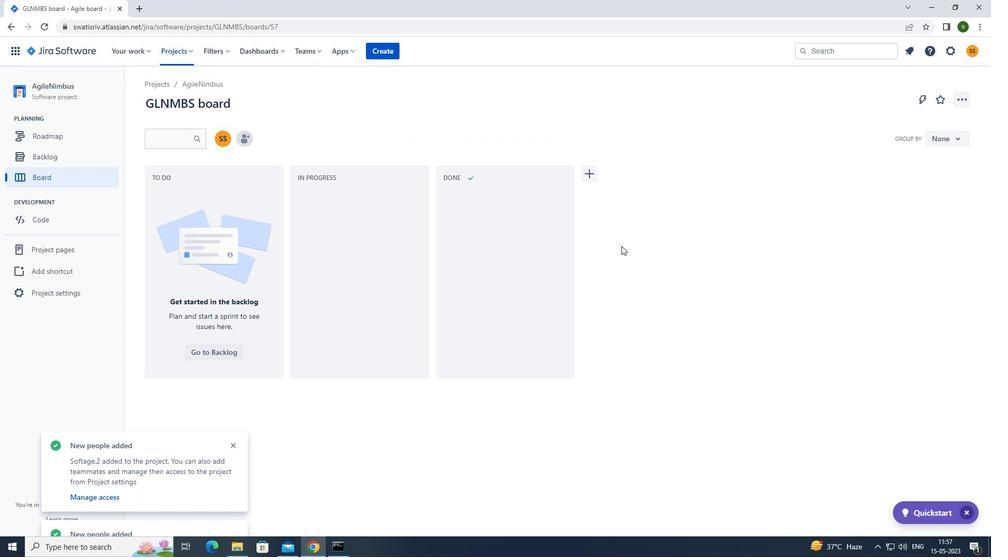 
